 Task: Select 2023 as the end month.
Action: Mouse moved to (863, 130)
Screenshot: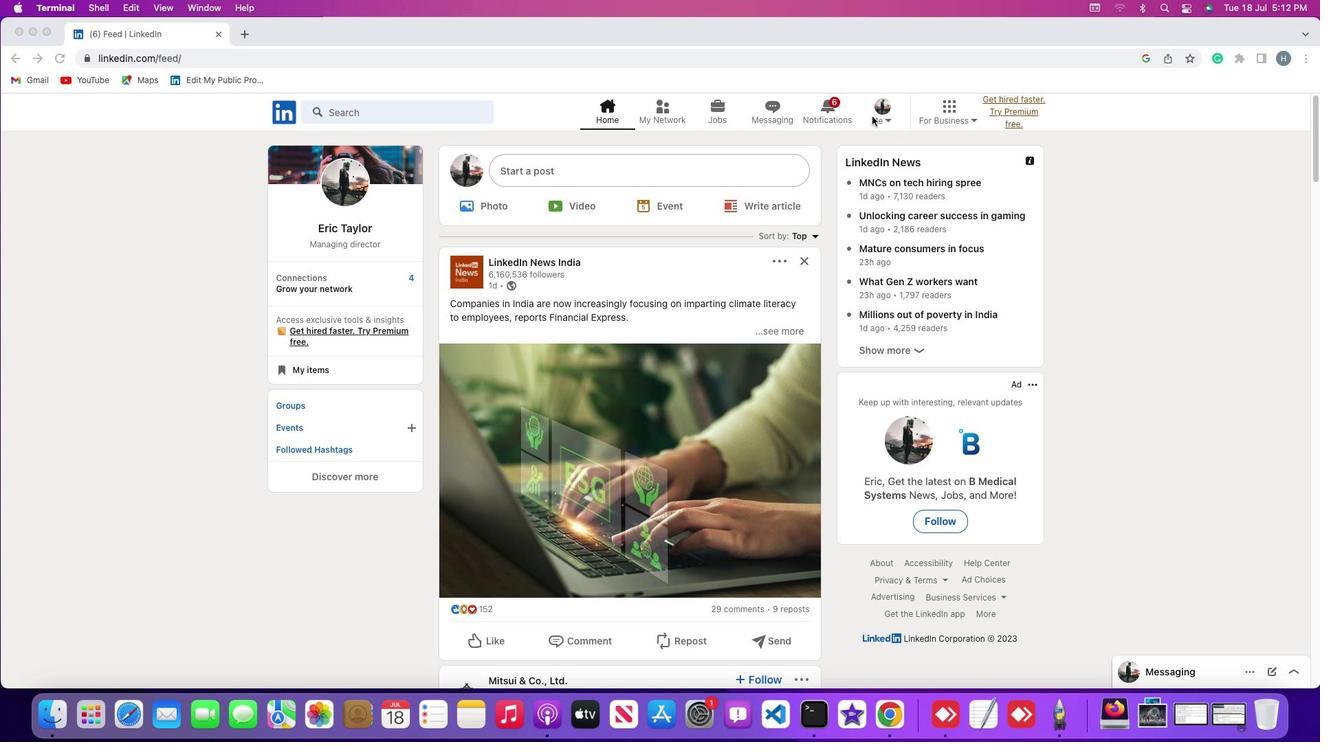
Action: Mouse pressed left at (863, 130)
Screenshot: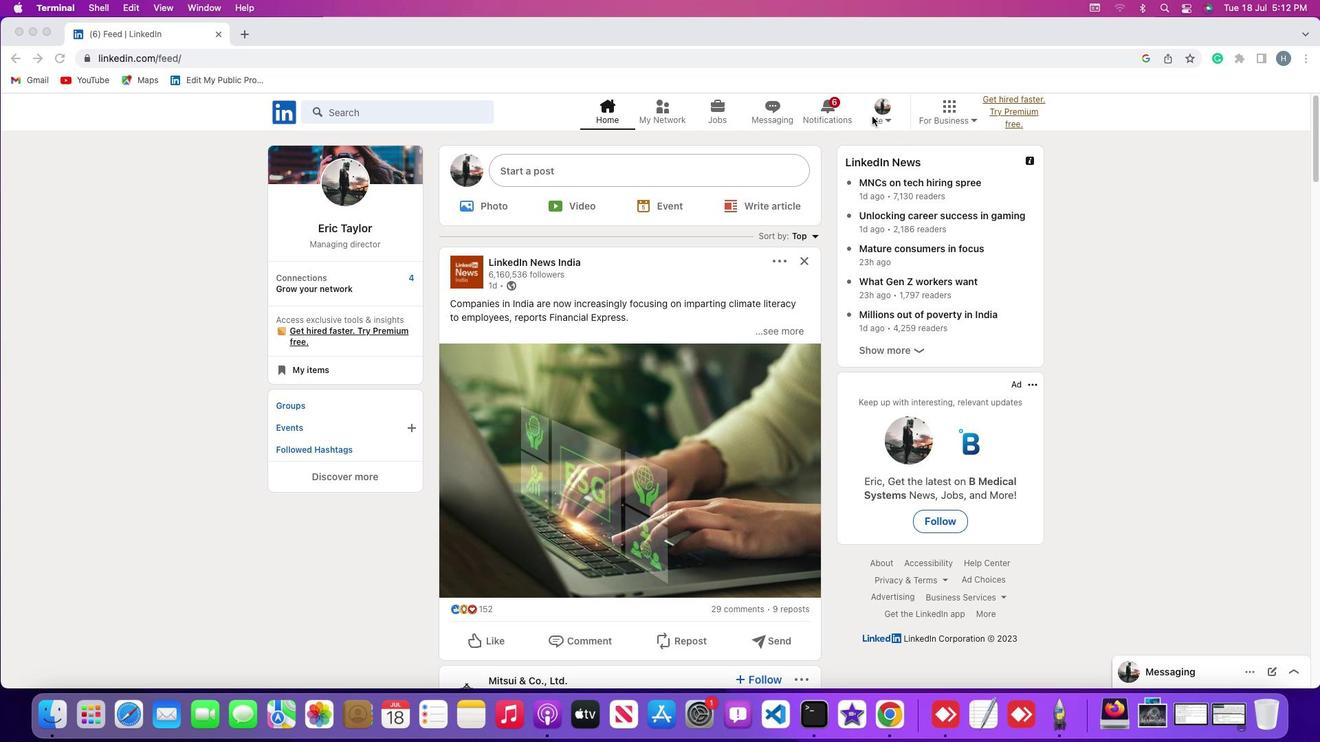 
Action: Mouse moved to (876, 132)
Screenshot: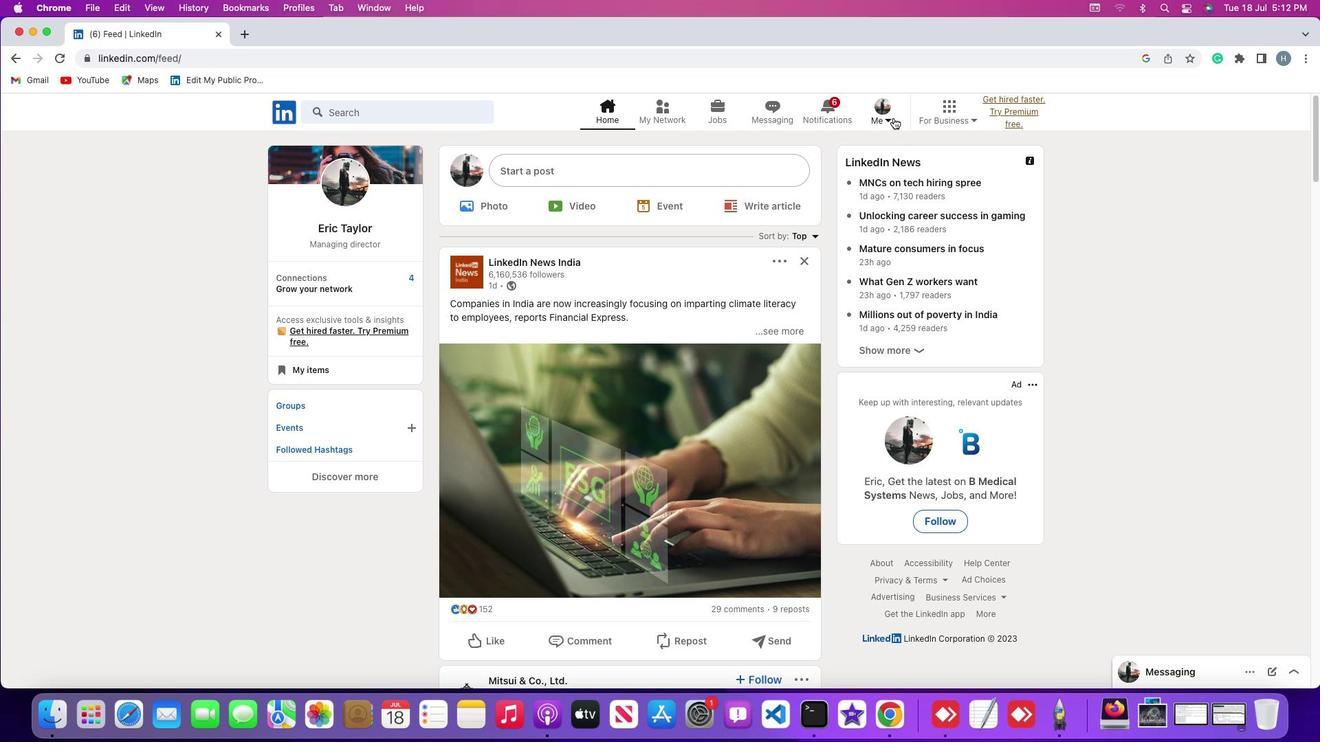 
Action: Mouse pressed left at (876, 132)
Screenshot: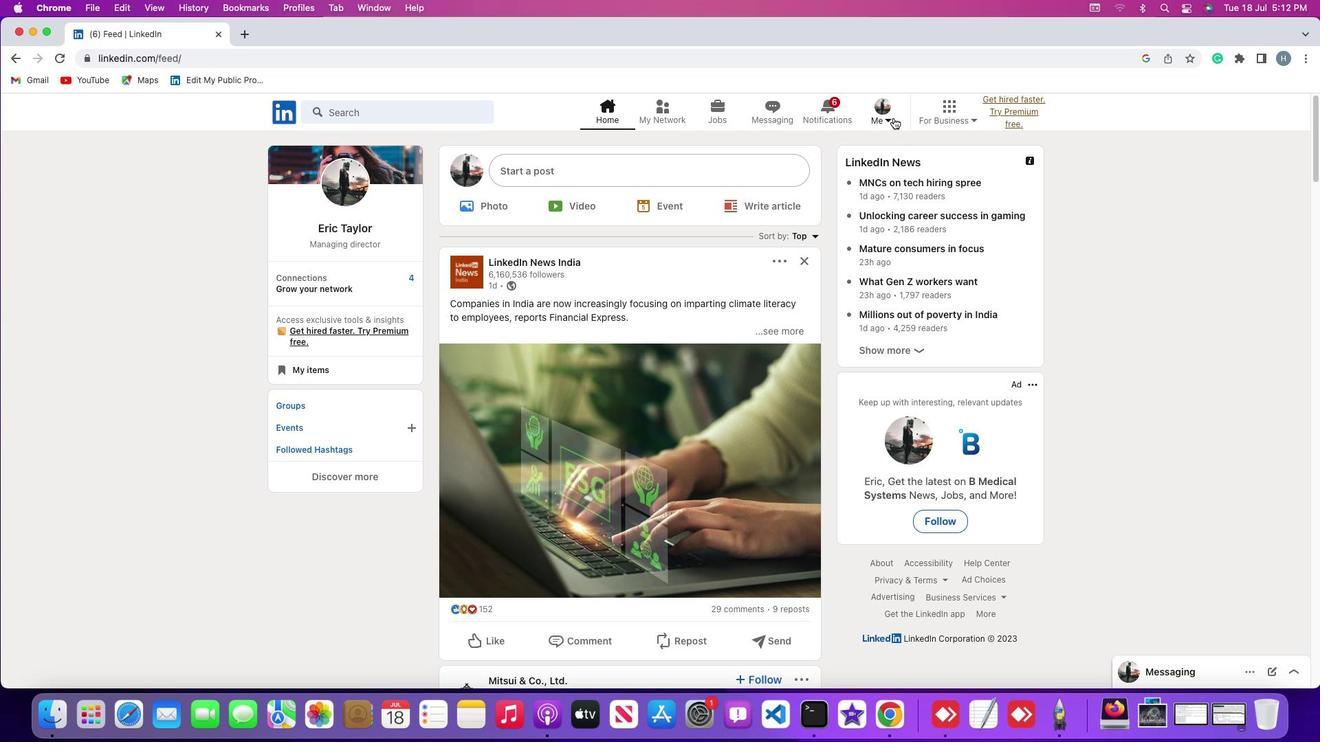 
Action: Mouse moved to (859, 200)
Screenshot: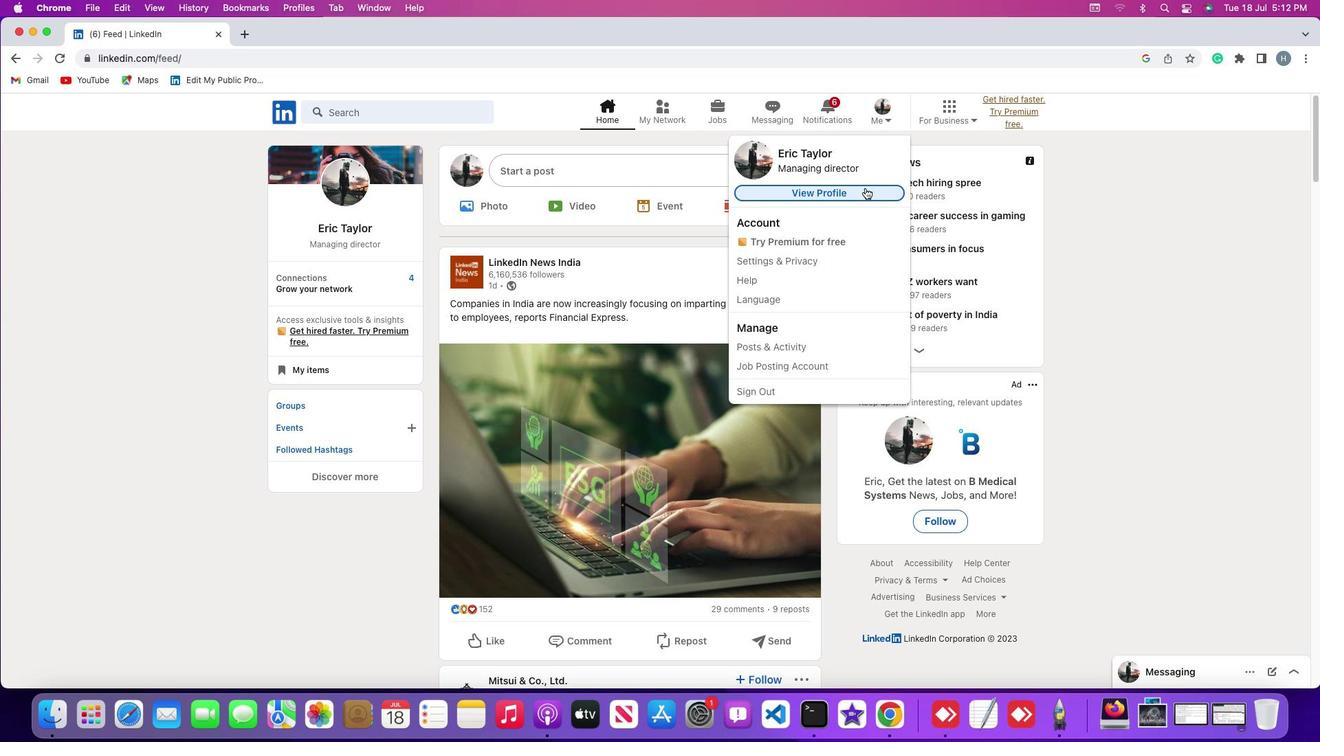 
Action: Mouse pressed left at (859, 200)
Screenshot: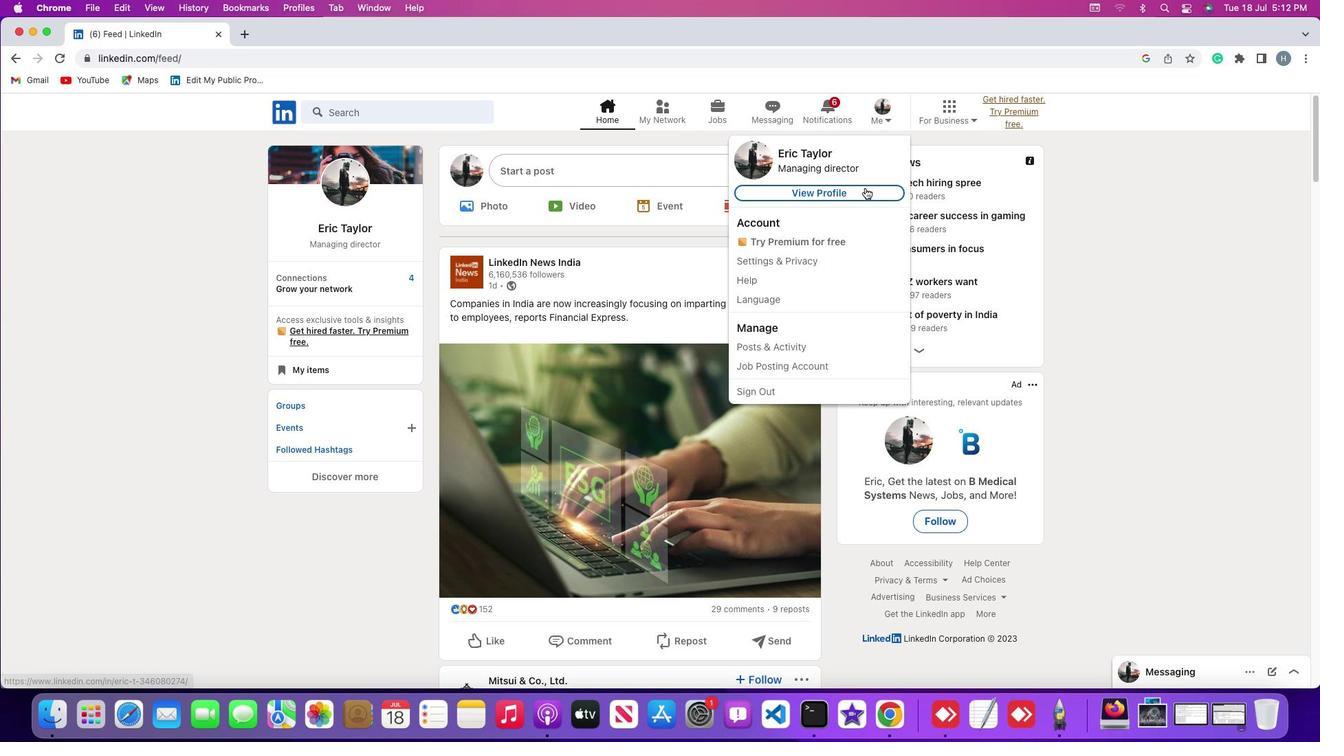
Action: Mouse moved to (816, 310)
Screenshot: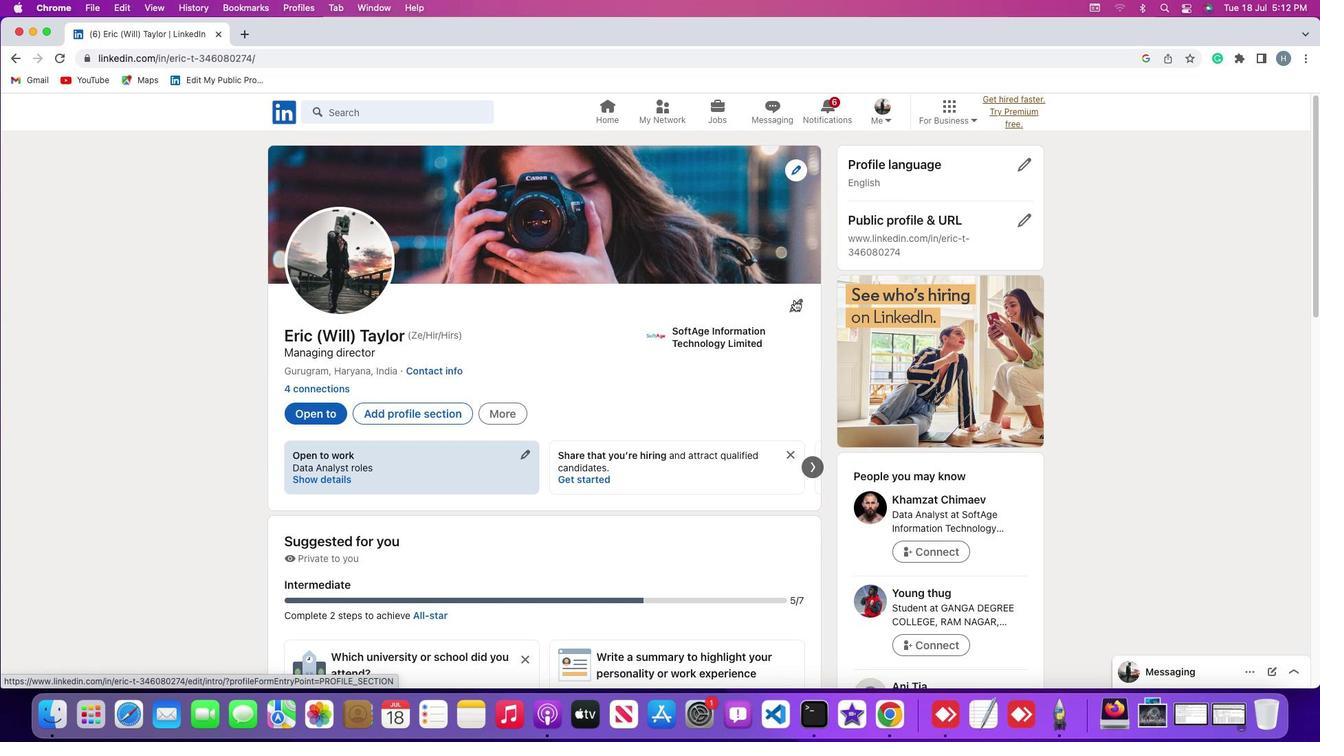 
Action: Mouse pressed left at (816, 310)
Screenshot: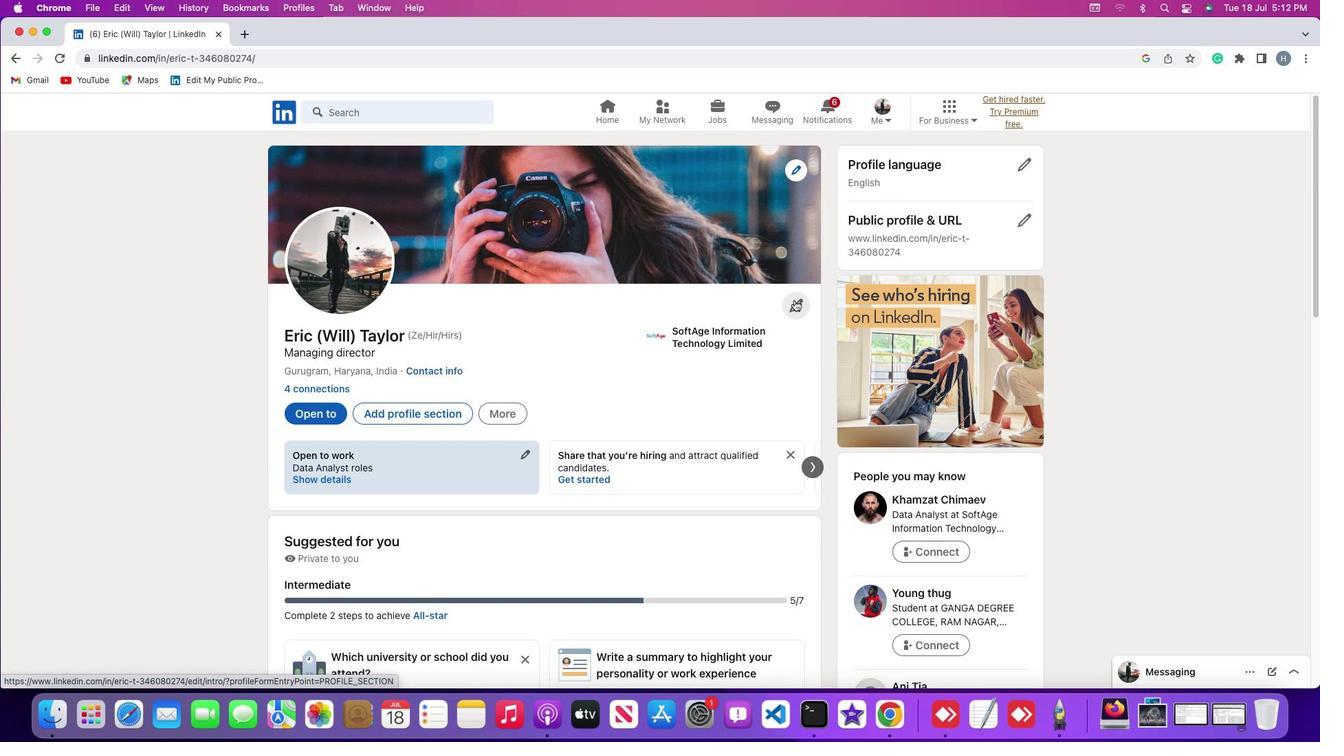 
Action: Mouse moved to (786, 346)
Screenshot: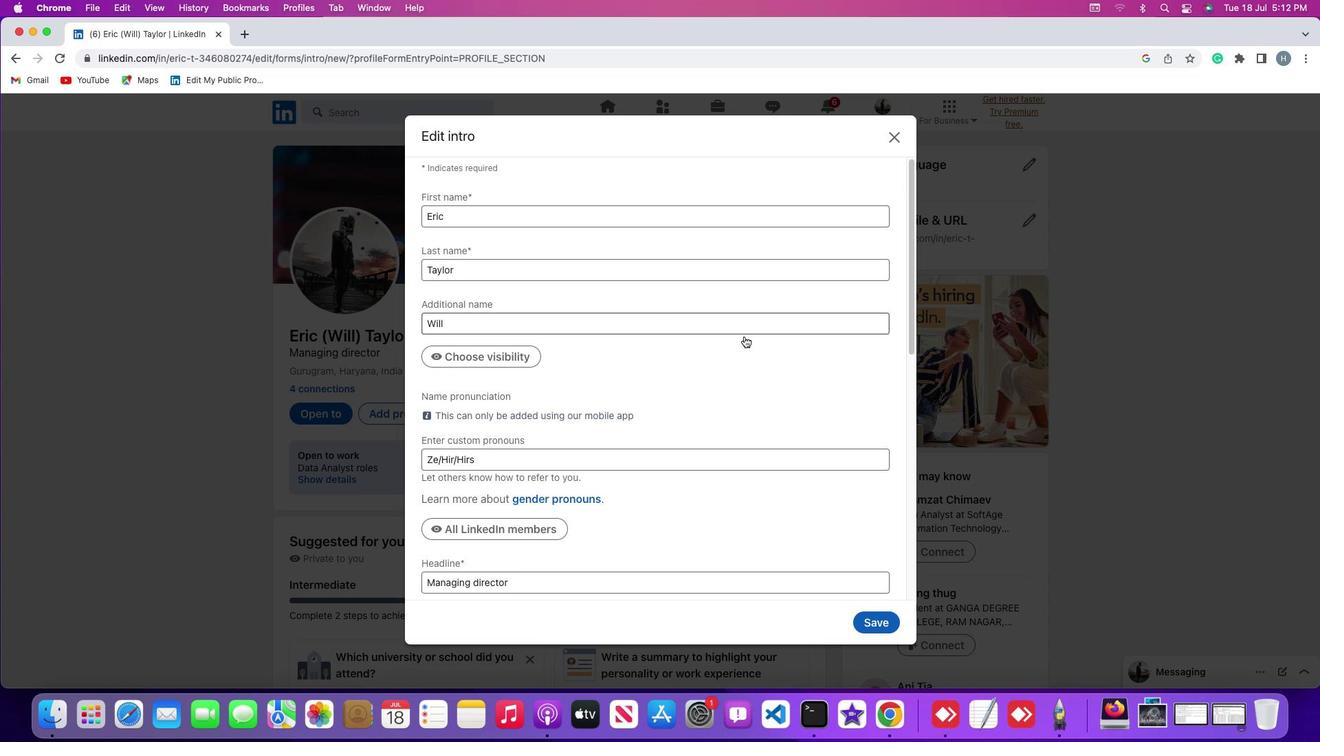 
Action: Mouse scrolled (786, 346) with delta (338, 15)
Screenshot: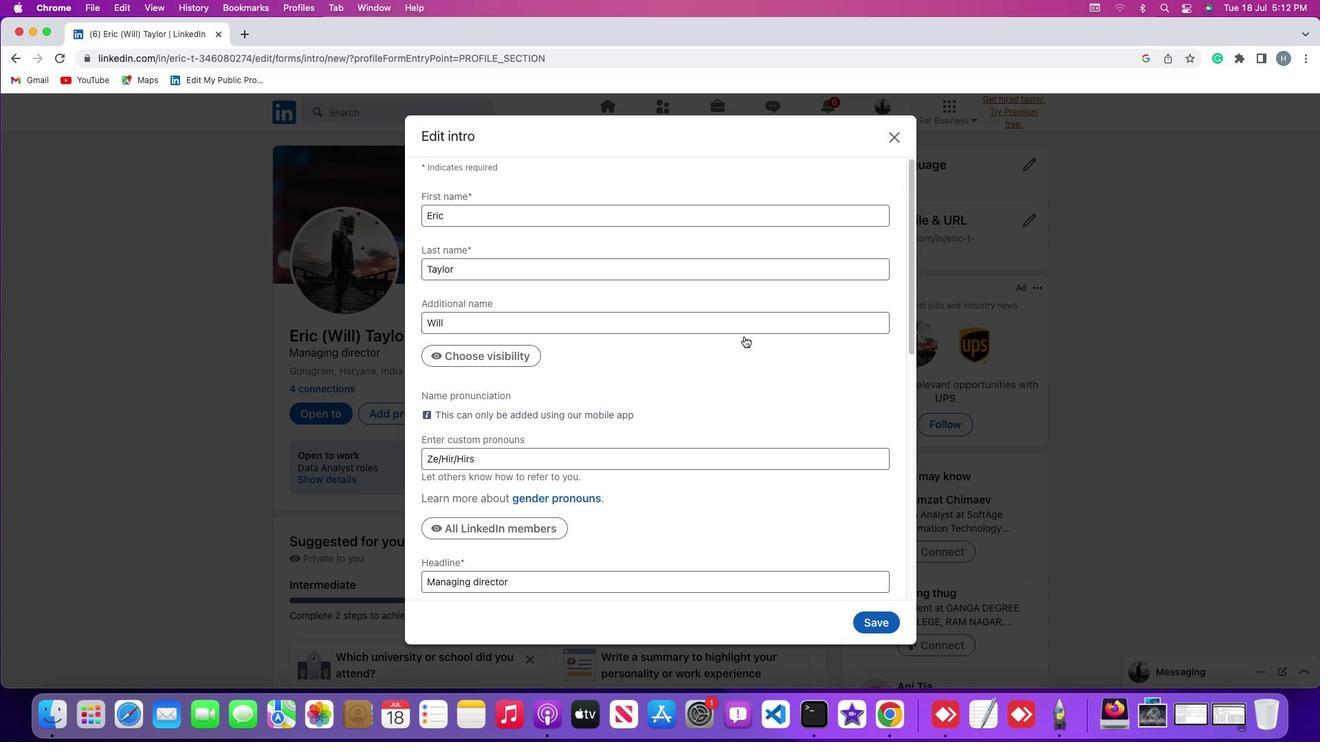 
Action: Mouse scrolled (786, 346) with delta (338, 15)
Screenshot: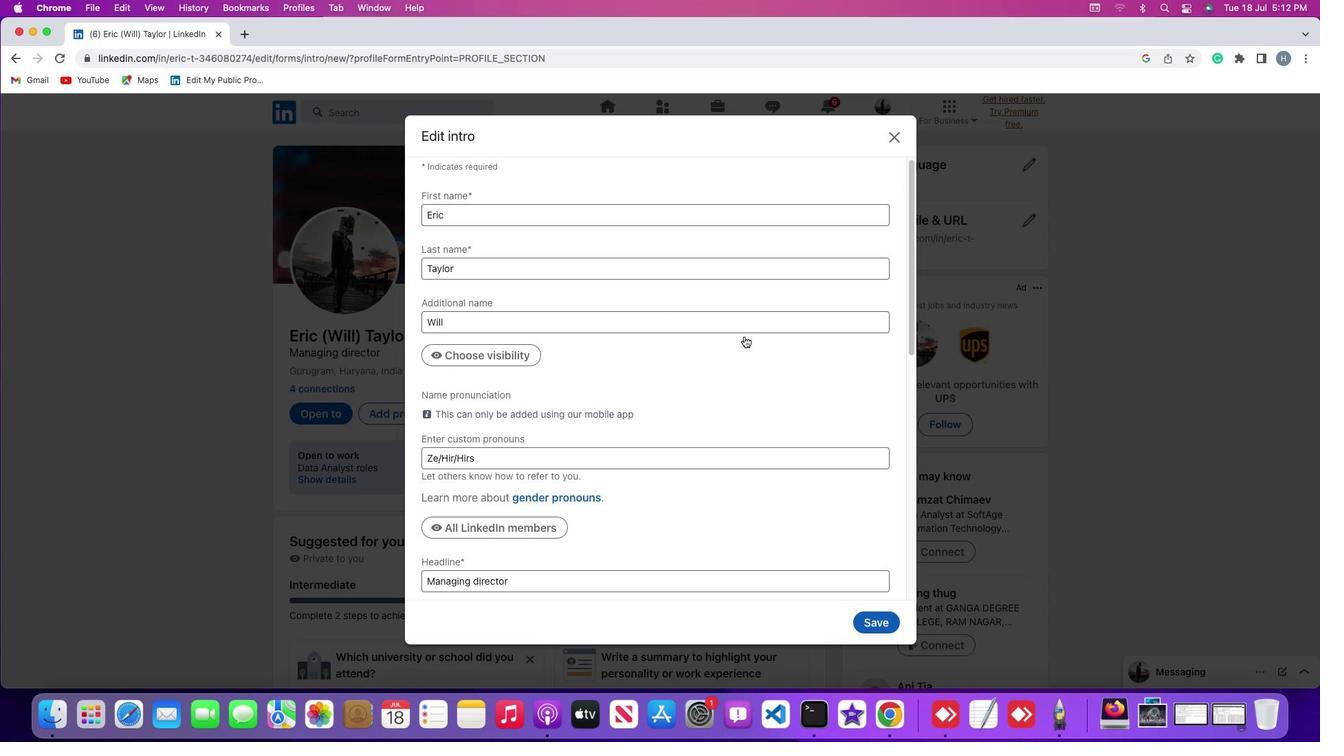 
Action: Mouse scrolled (786, 346) with delta (338, 15)
Screenshot: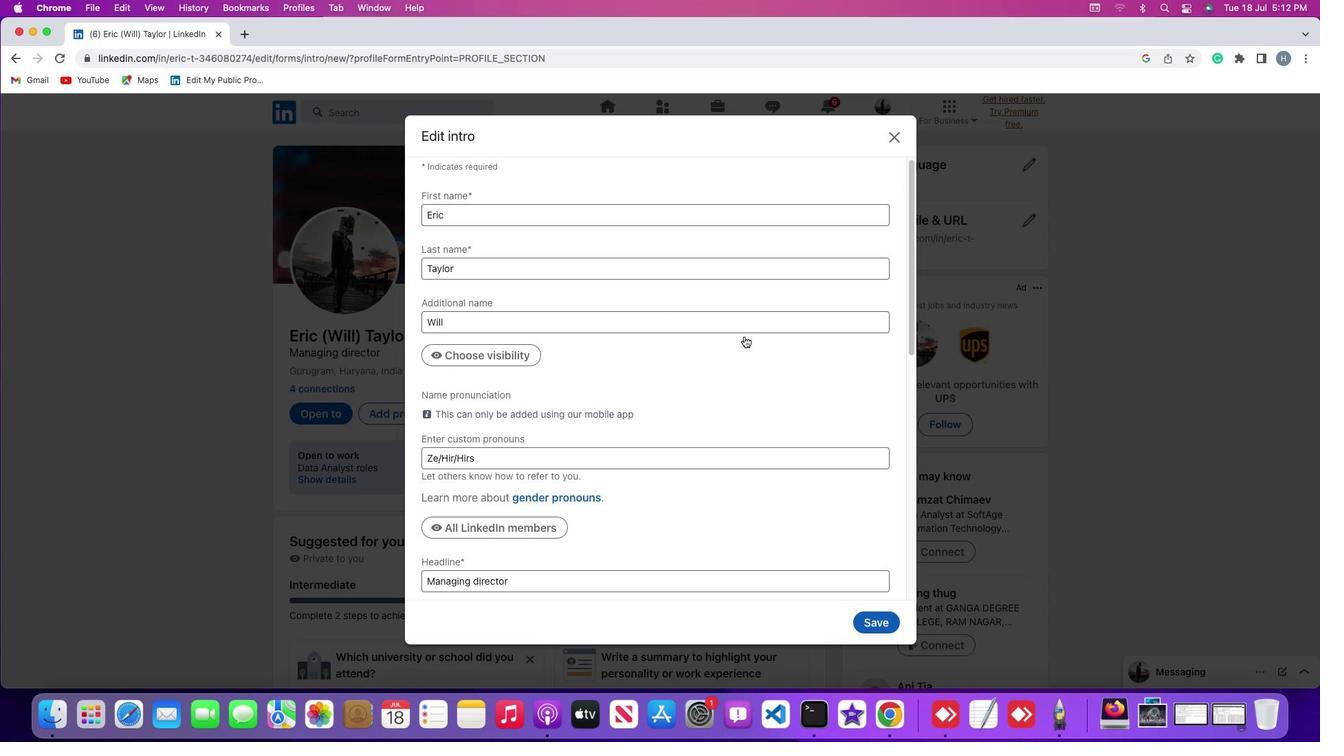 
Action: Mouse scrolled (786, 346) with delta (338, 15)
Screenshot: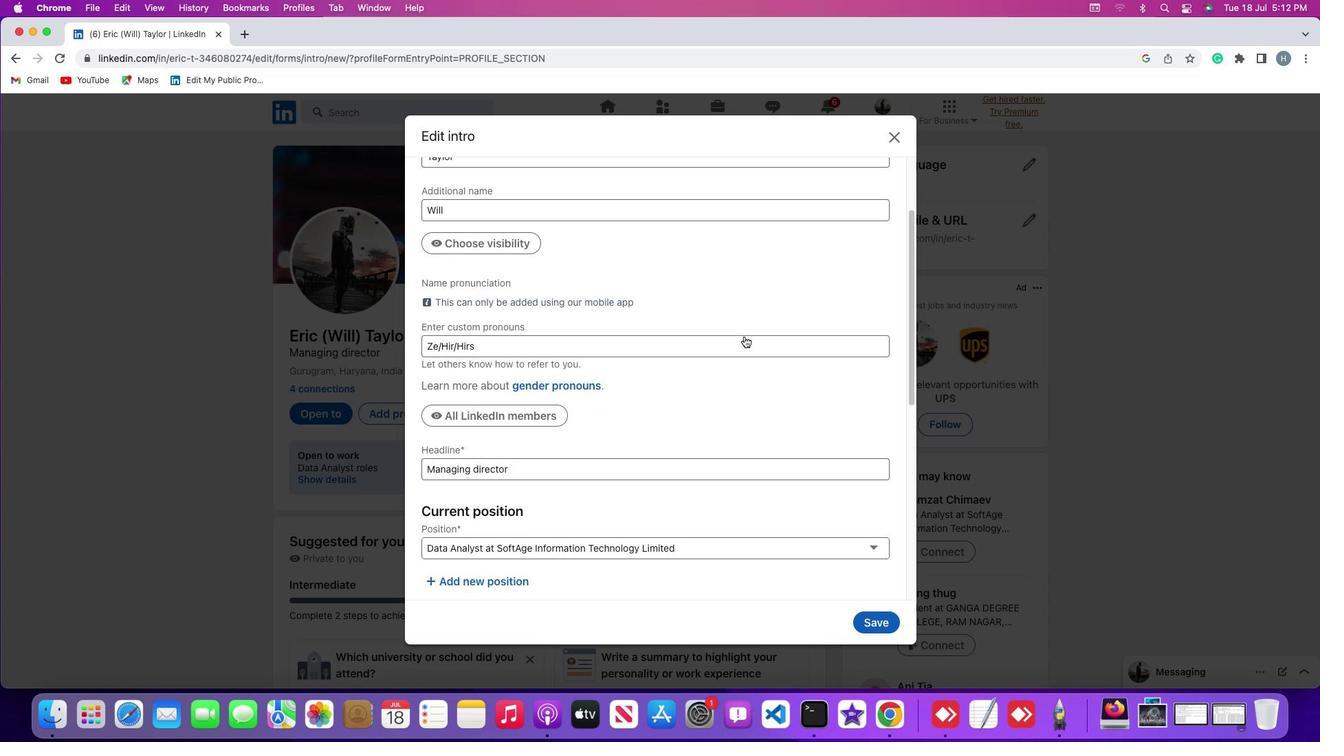 
Action: Mouse scrolled (786, 346) with delta (338, 15)
Screenshot: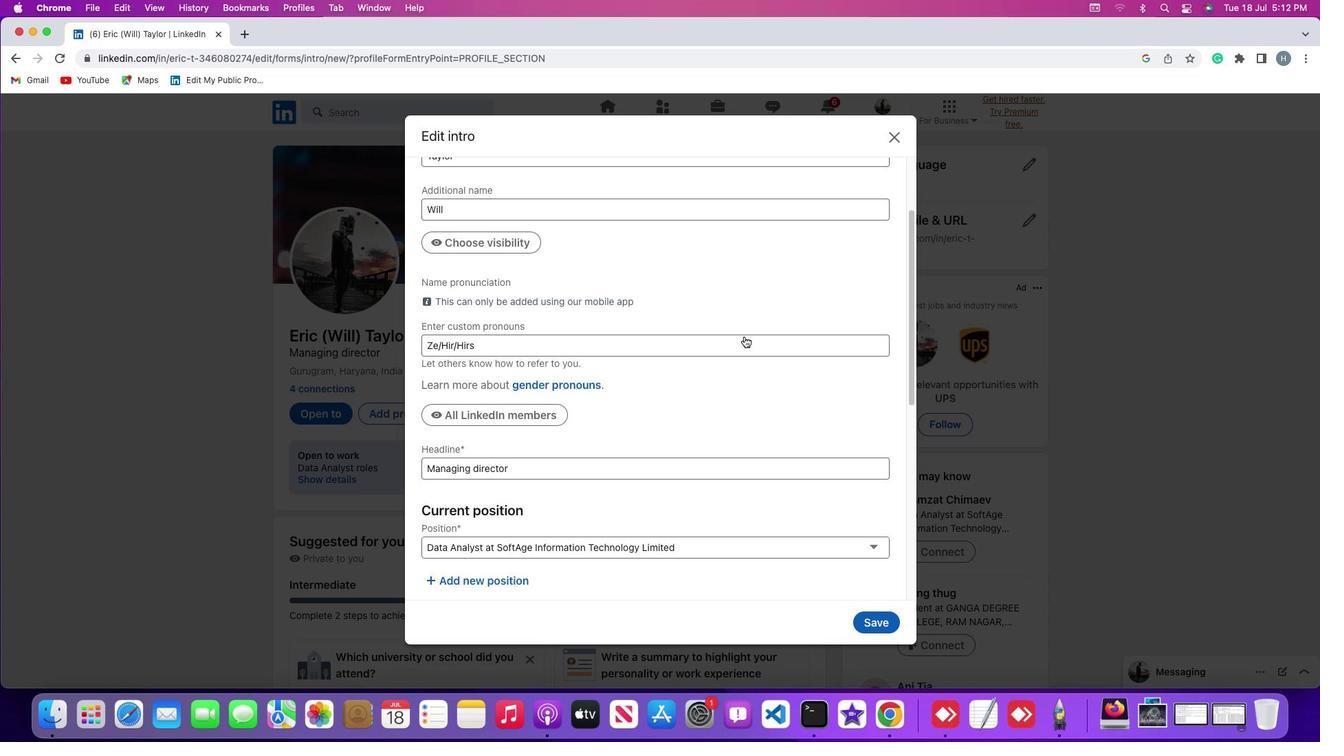 
Action: Mouse scrolled (786, 346) with delta (338, 15)
Screenshot: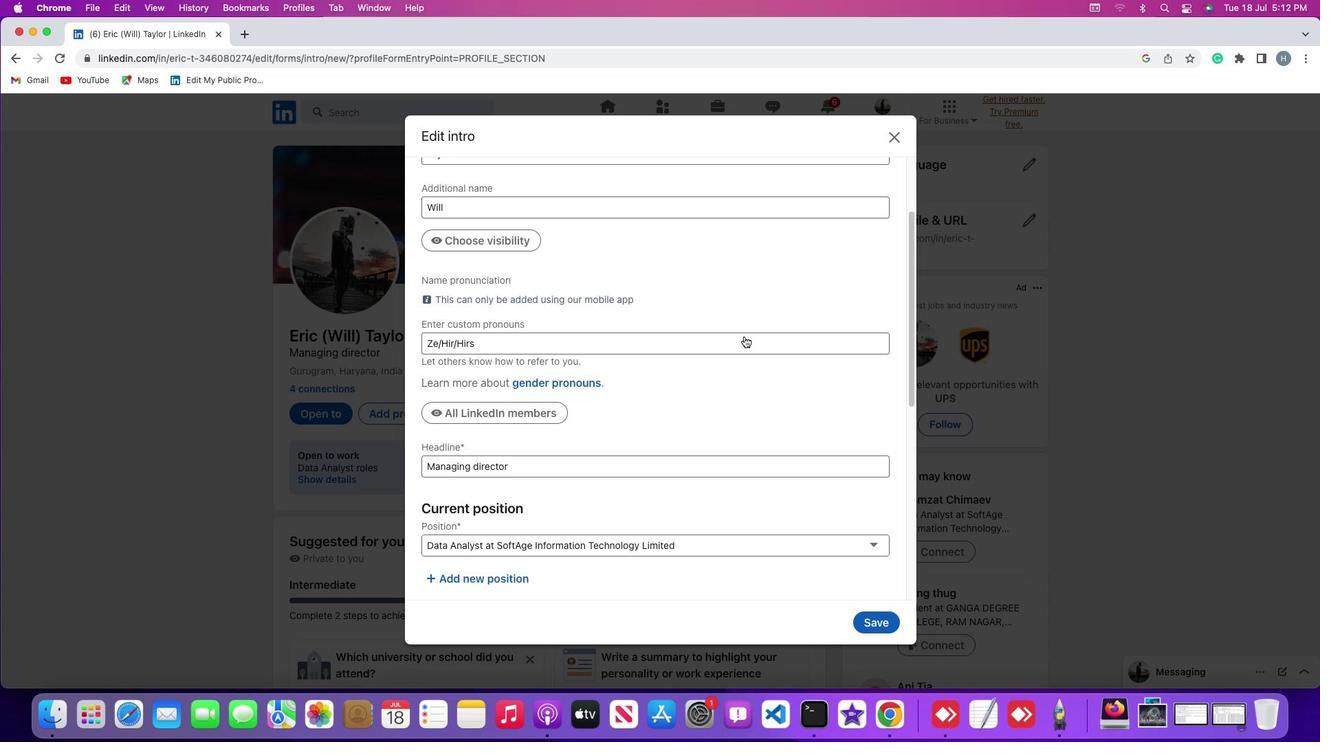 
Action: Mouse moved to (648, 485)
Screenshot: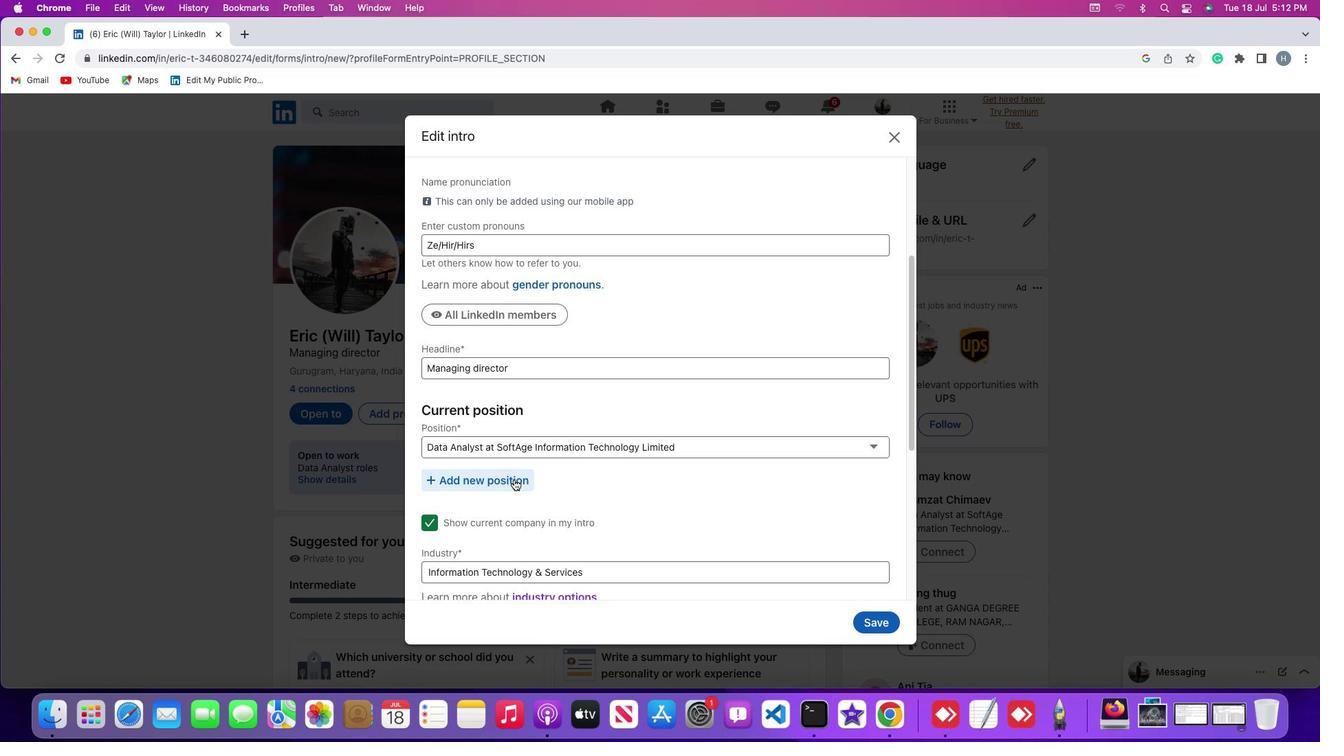 
Action: Mouse pressed left at (648, 485)
Screenshot: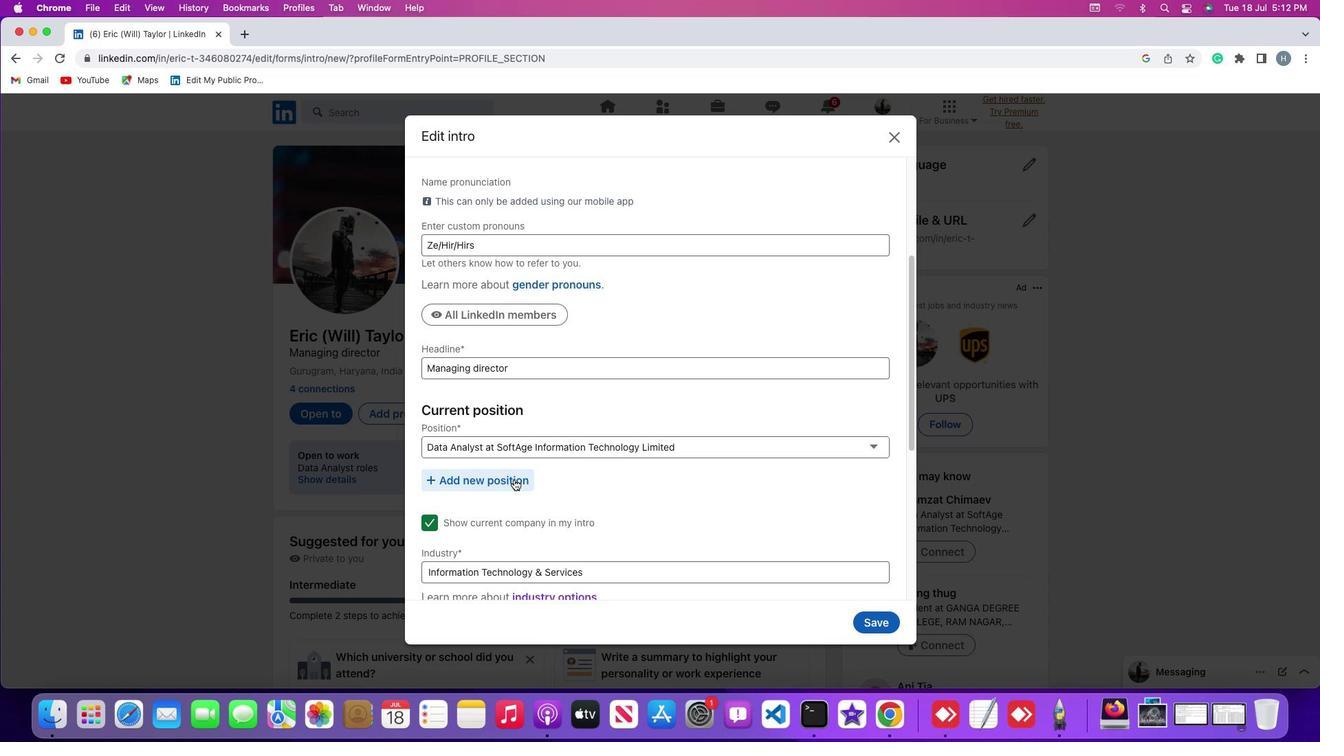
Action: Mouse moved to (783, 278)
Screenshot: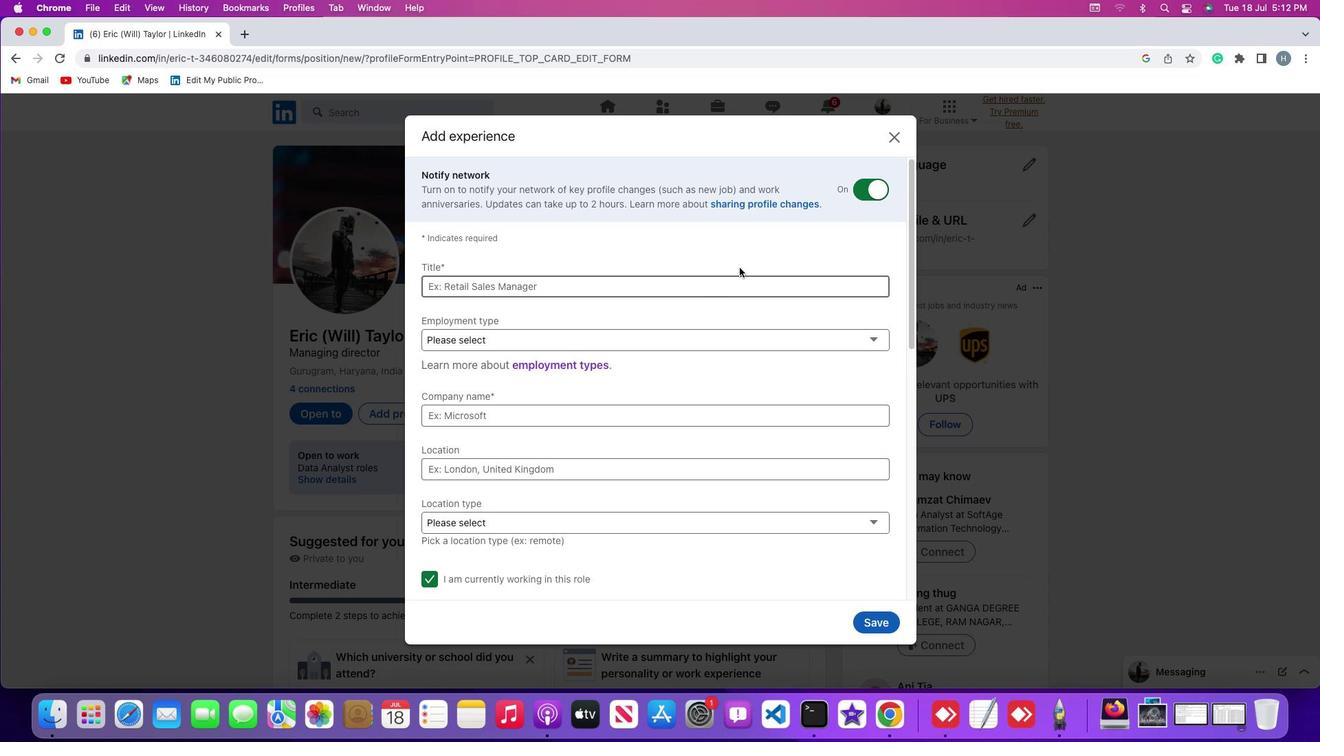 
Action: Mouse scrolled (783, 278) with delta (338, 15)
Screenshot: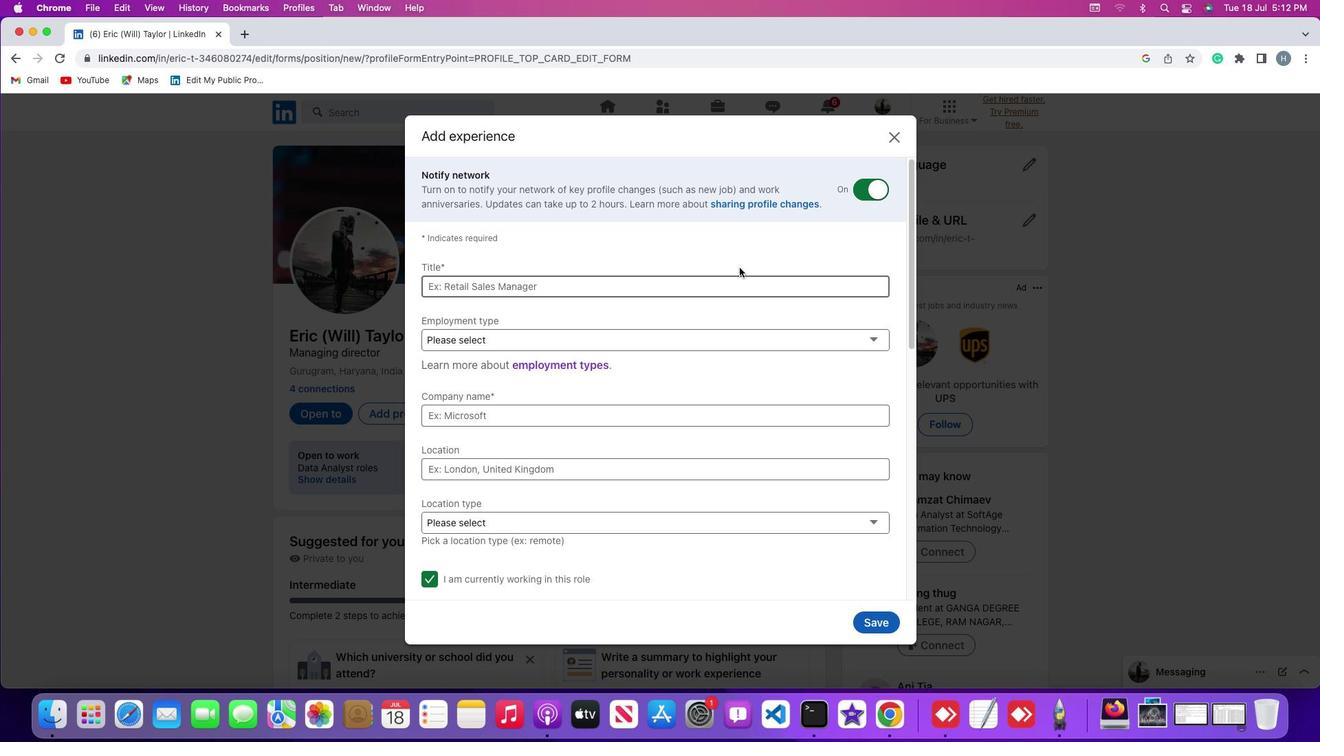 
Action: Mouse scrolled (783, 278) with delta (338, 15)
Screenshot: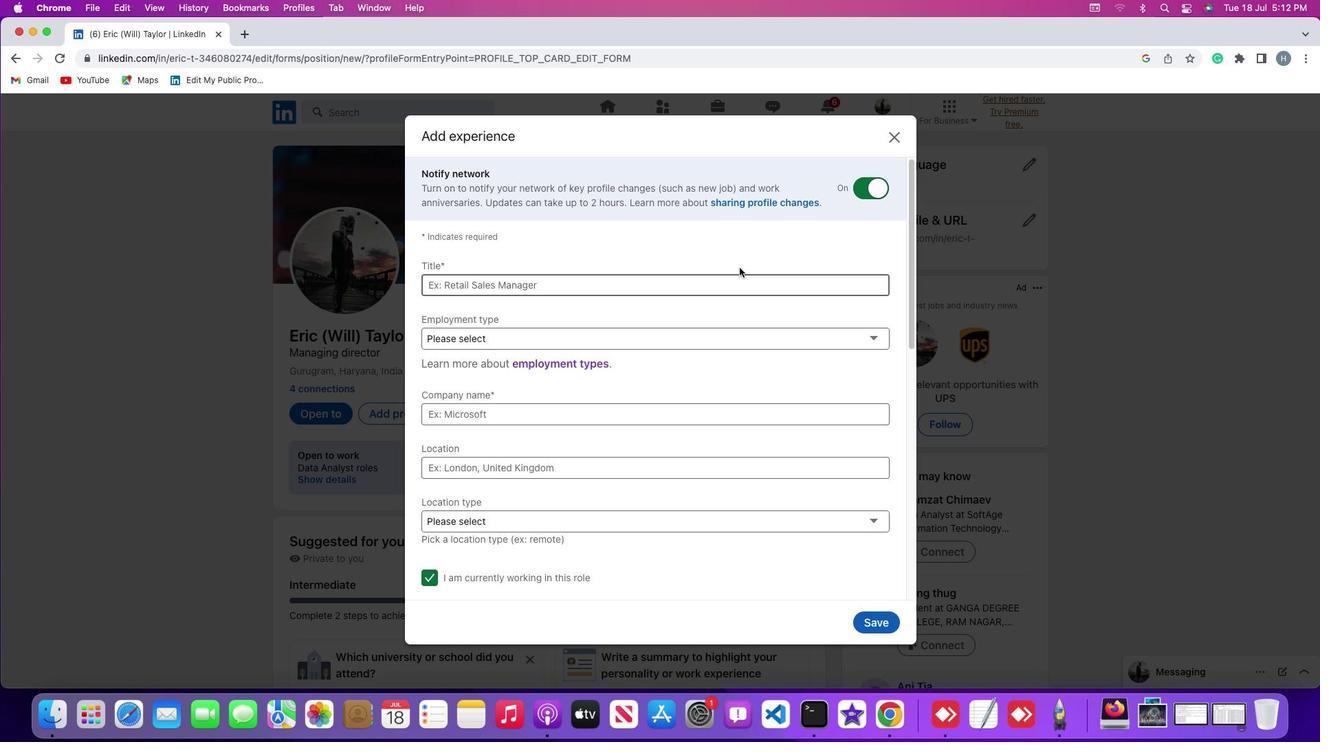
Action: Mouse scrolled (783, 278) with delta (338, 15)
Screenshot: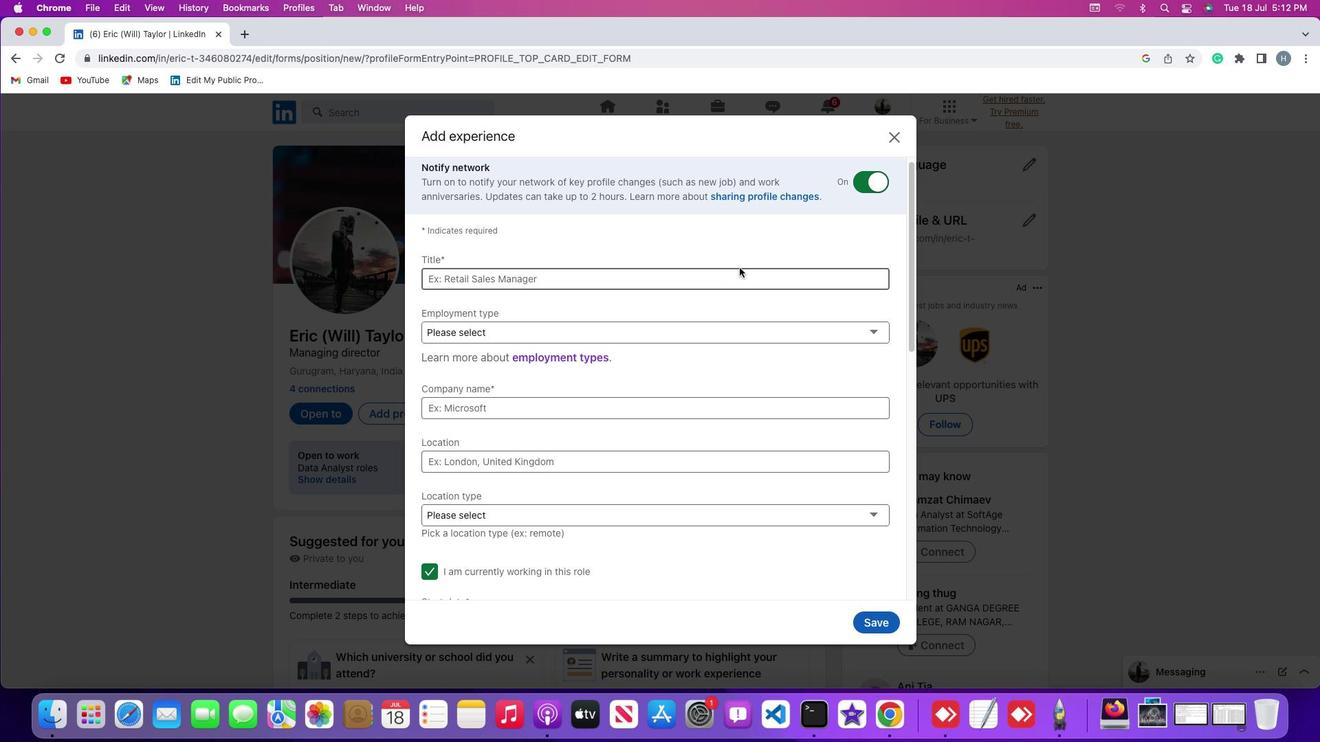 
Action: Mouse scrolled (783, 278) with delta (338, 15)
Screenshot: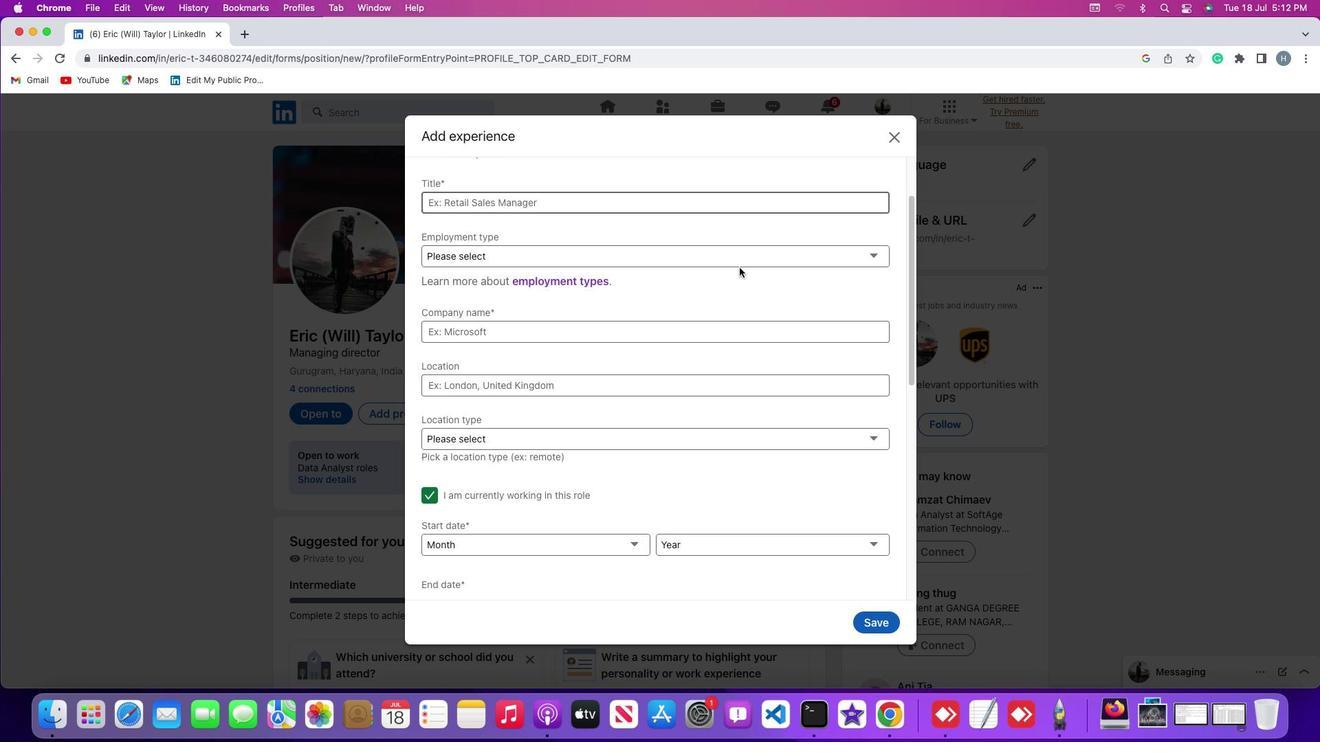 
Action: Mouse scrolled (783, 278) with delta (338, 15)
Screenshot: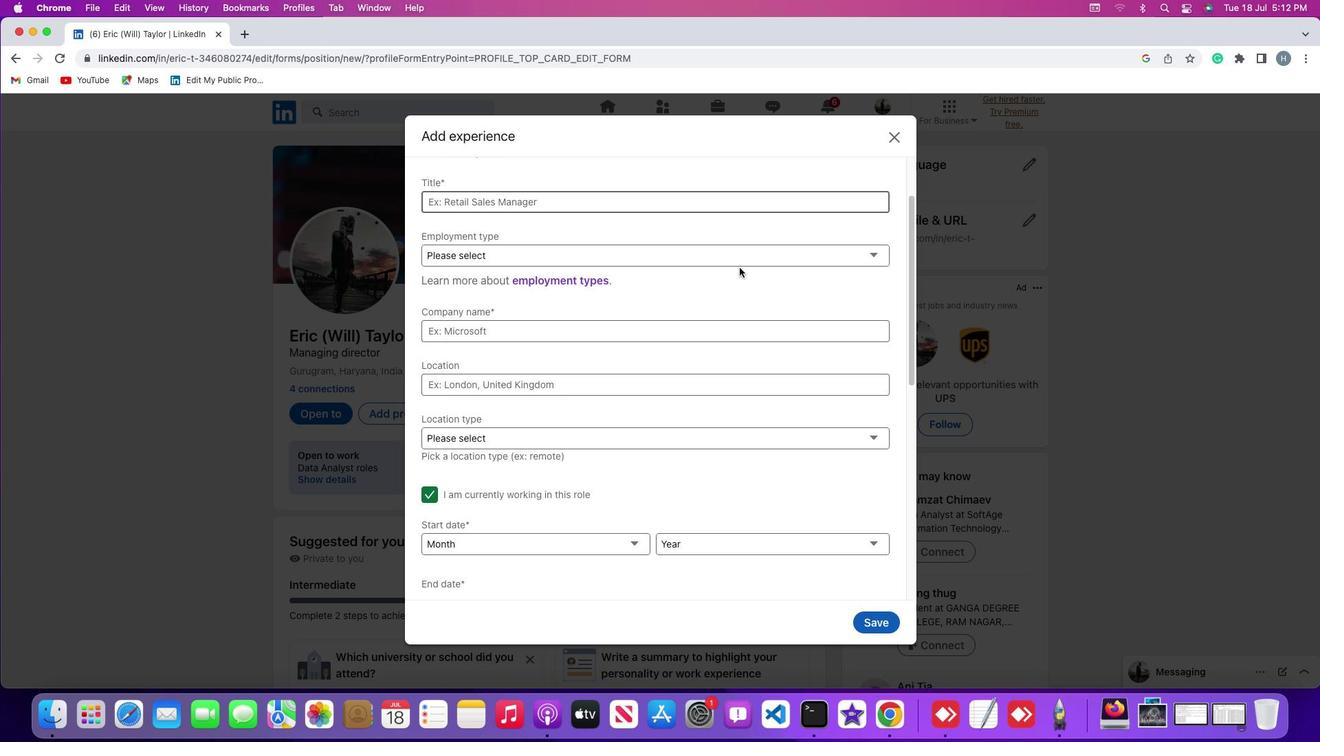 
Action: Mouse scrolled (783, 278) with delta (338, 15)
Screenshot: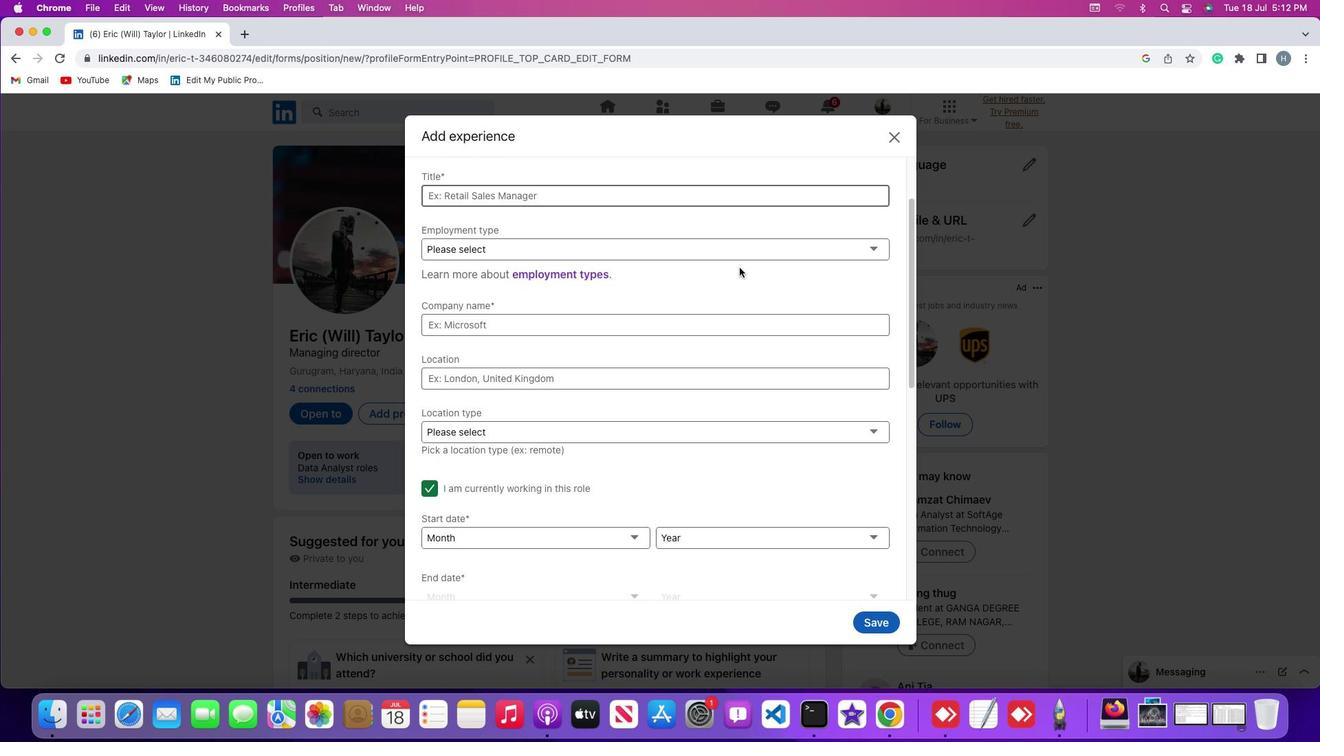 
Action: Mouse scrolled (783, 278) with delta (338, 15)
Screenshot: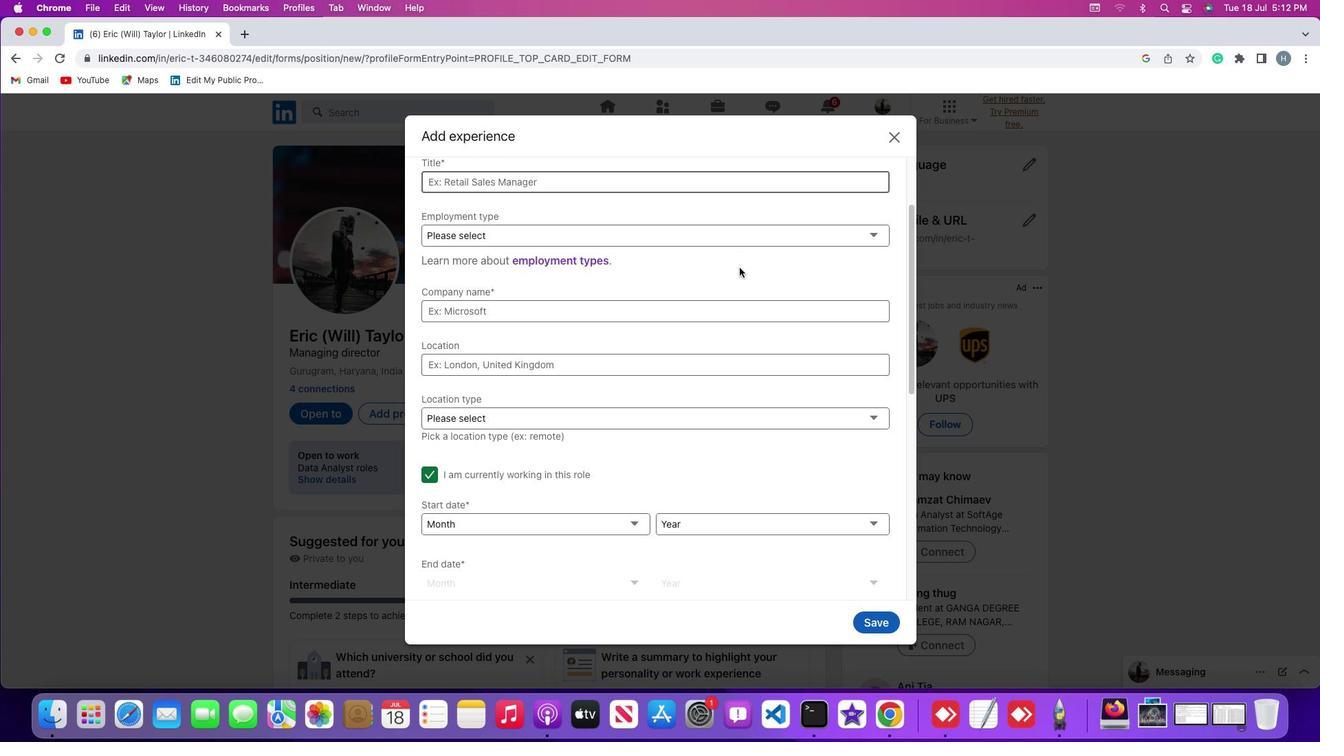 
Action: Mouse scrolled (783, 278) with delta (338, 15)
Screenshot: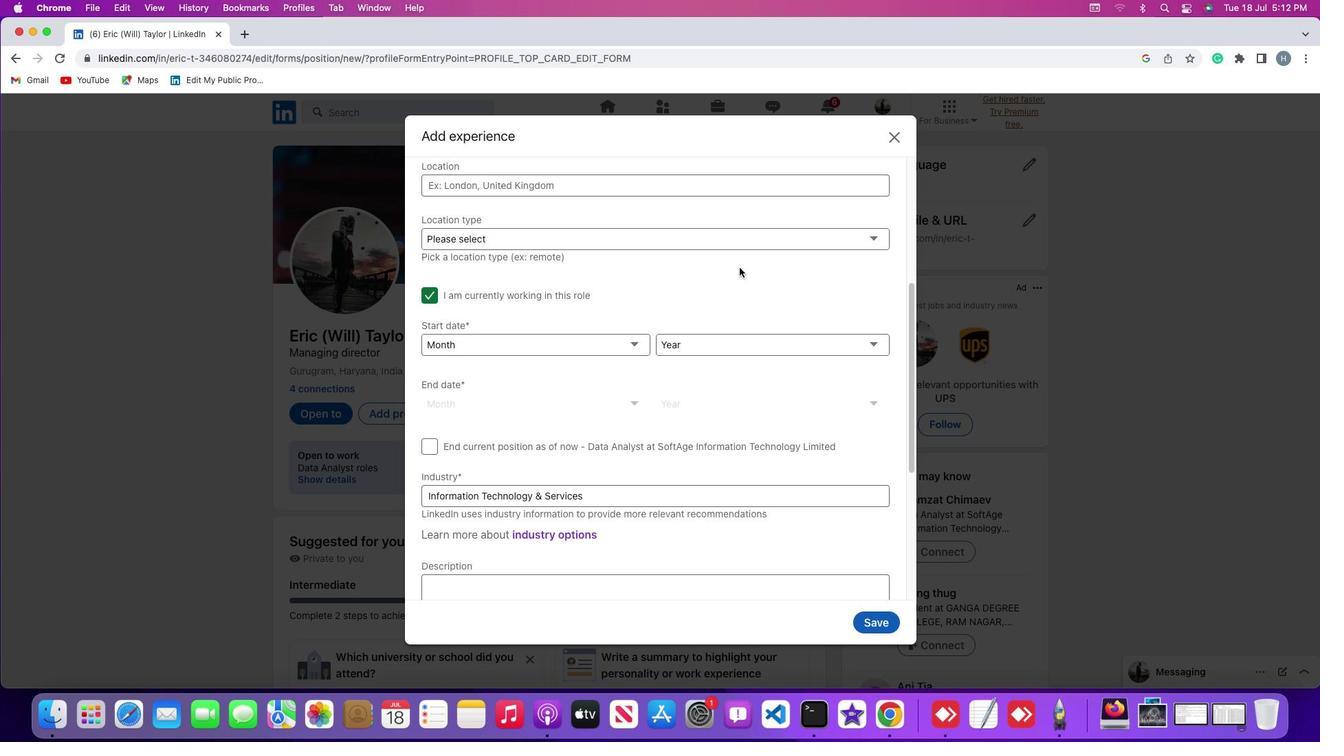 
Action: Mouse scrolled (783, 278) with delta (338, 15)
Screenshot: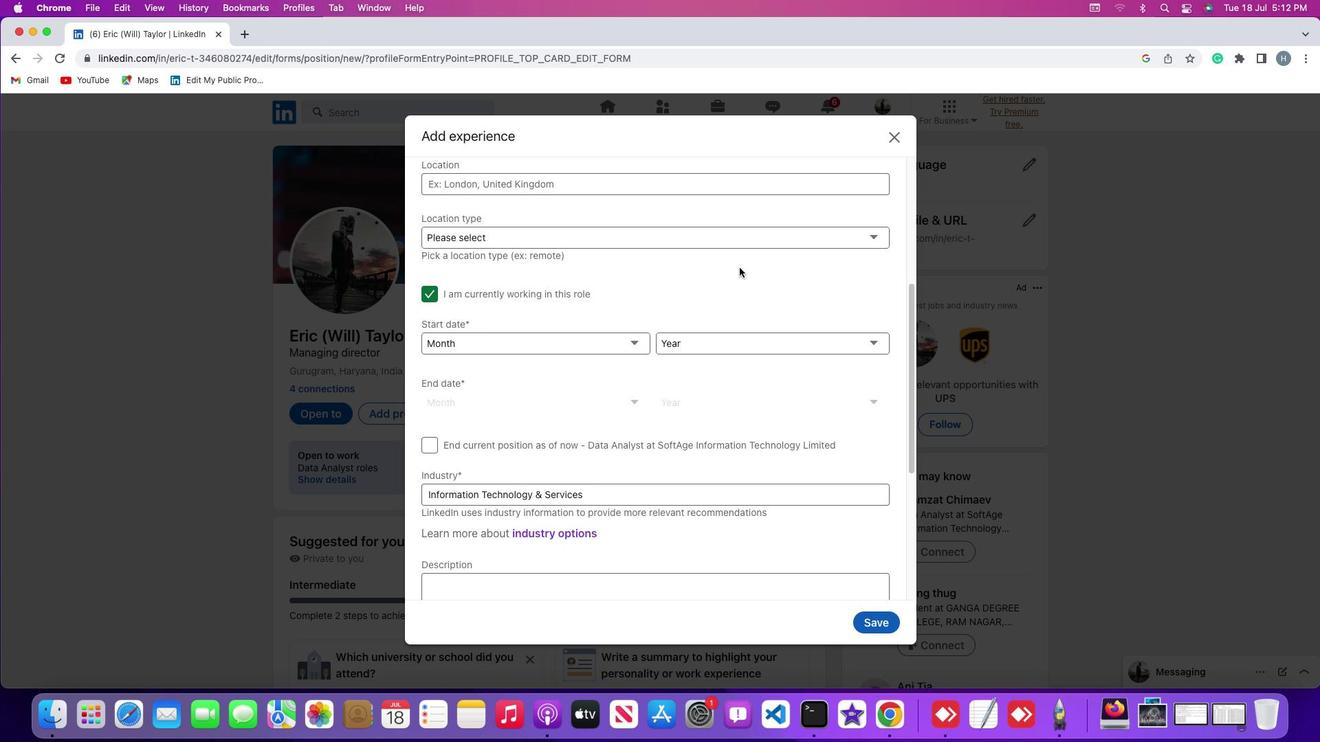 
Action: Mouse moved to (596, 291)
Screenshot: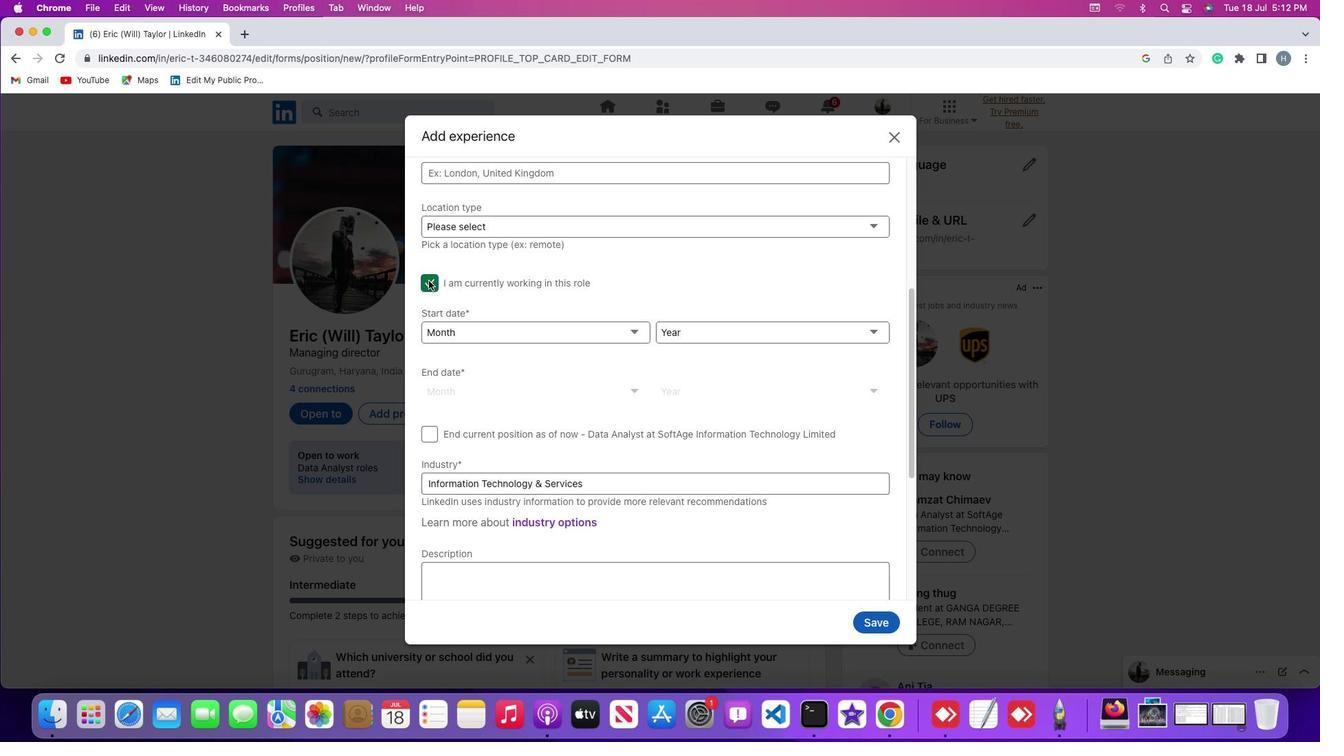 
Action: Mouse pressed left at (596, 291)
Screenshot: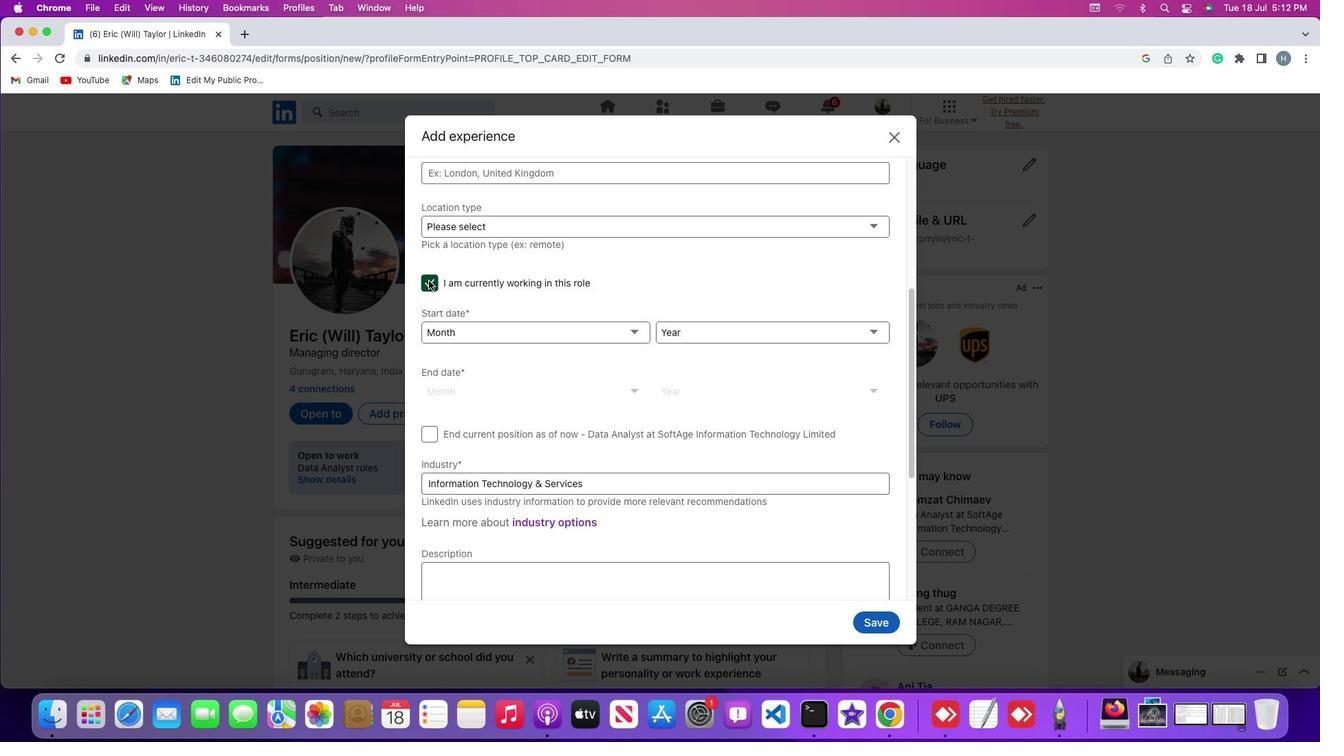 
Action: Mouse moved to (866, 398)
Screenshot: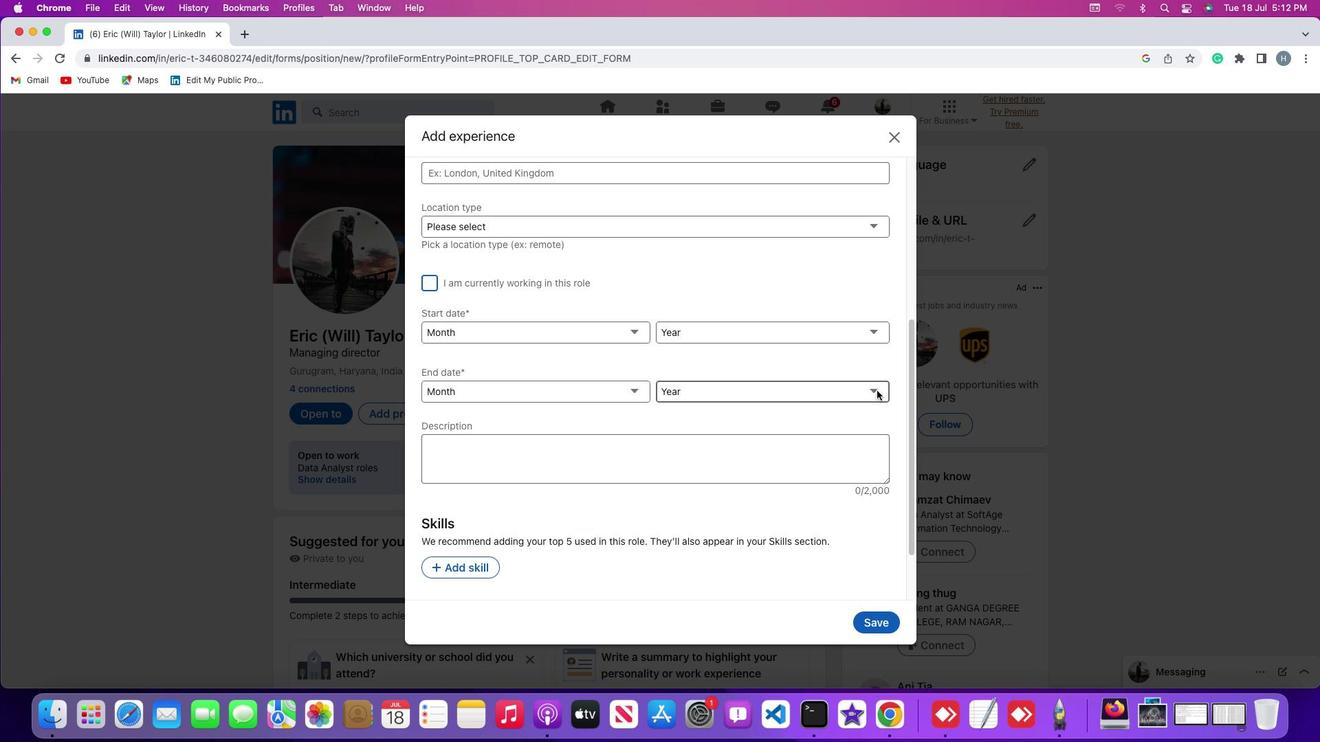 
Action: Mouse pressed left at (866, 398)
Screenshot: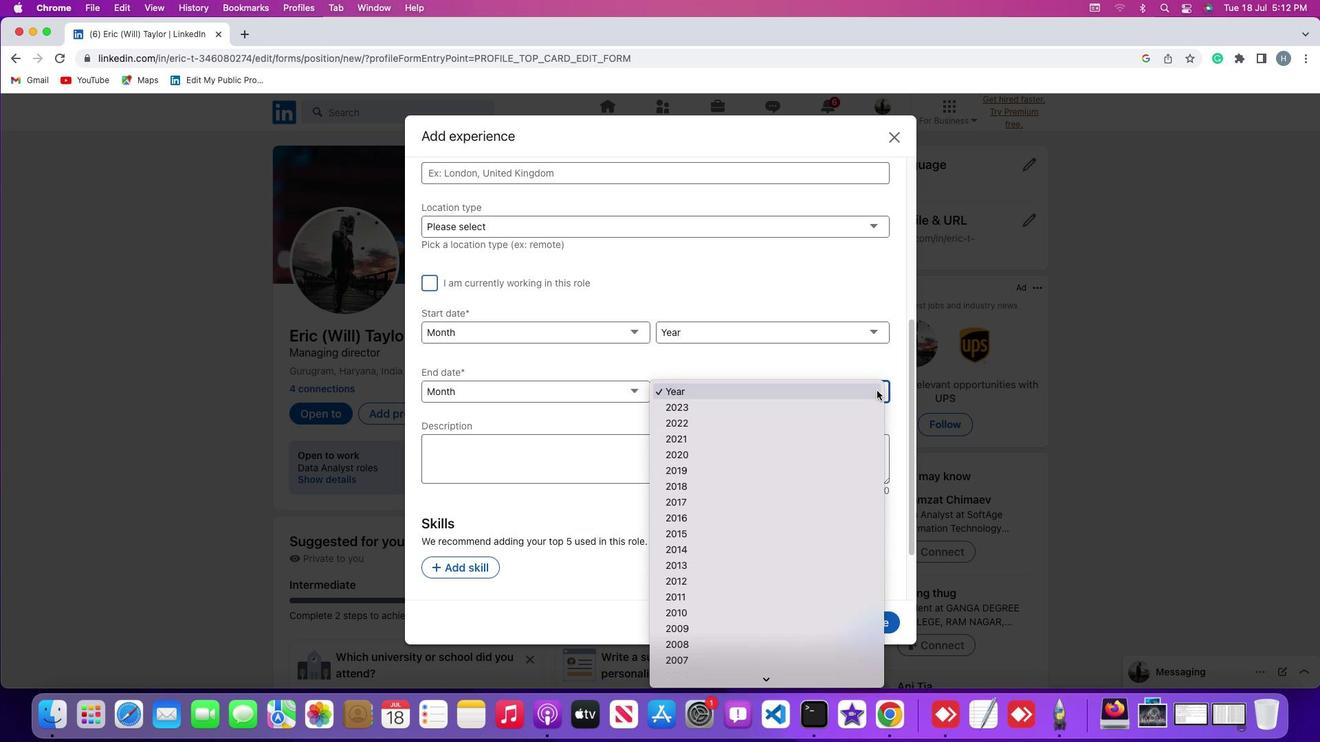 
Action: Mouse moved to (861, 409)
Screenshot: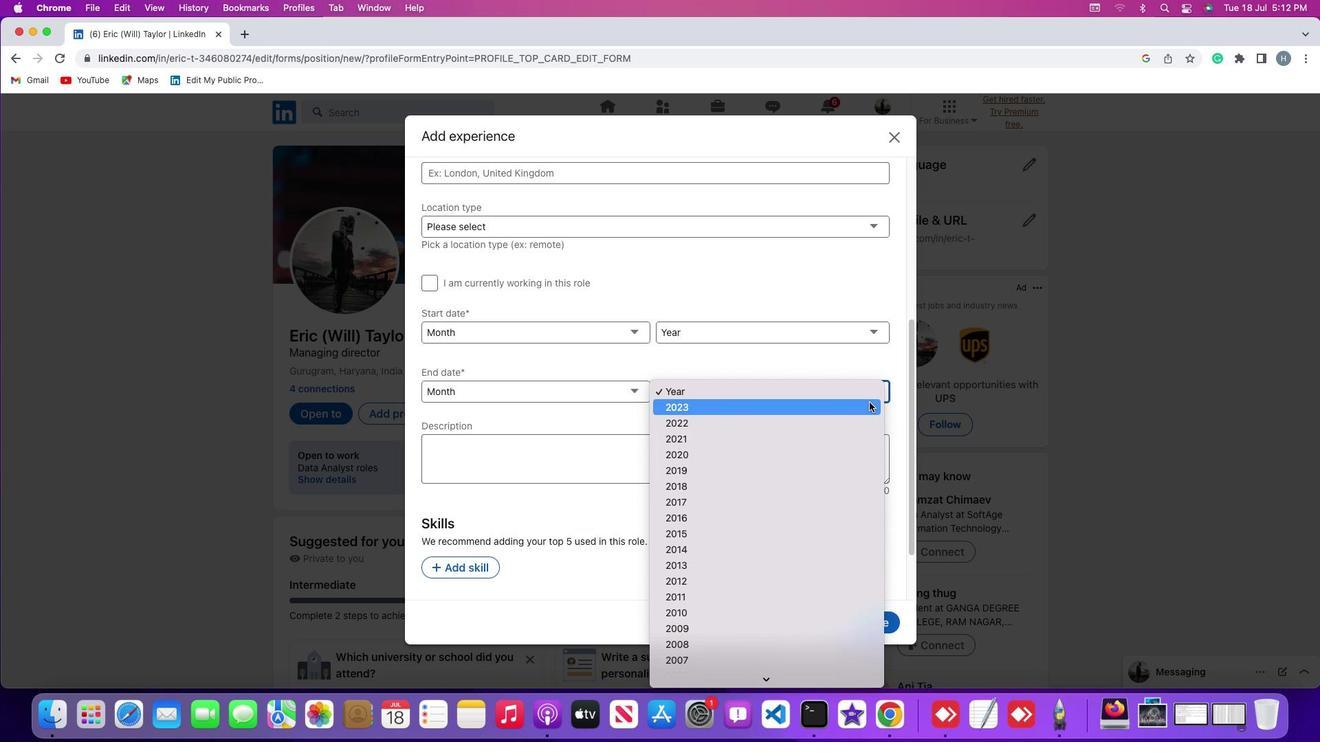 
Action: Mouse pressed left at (861, 409)
Screenshot: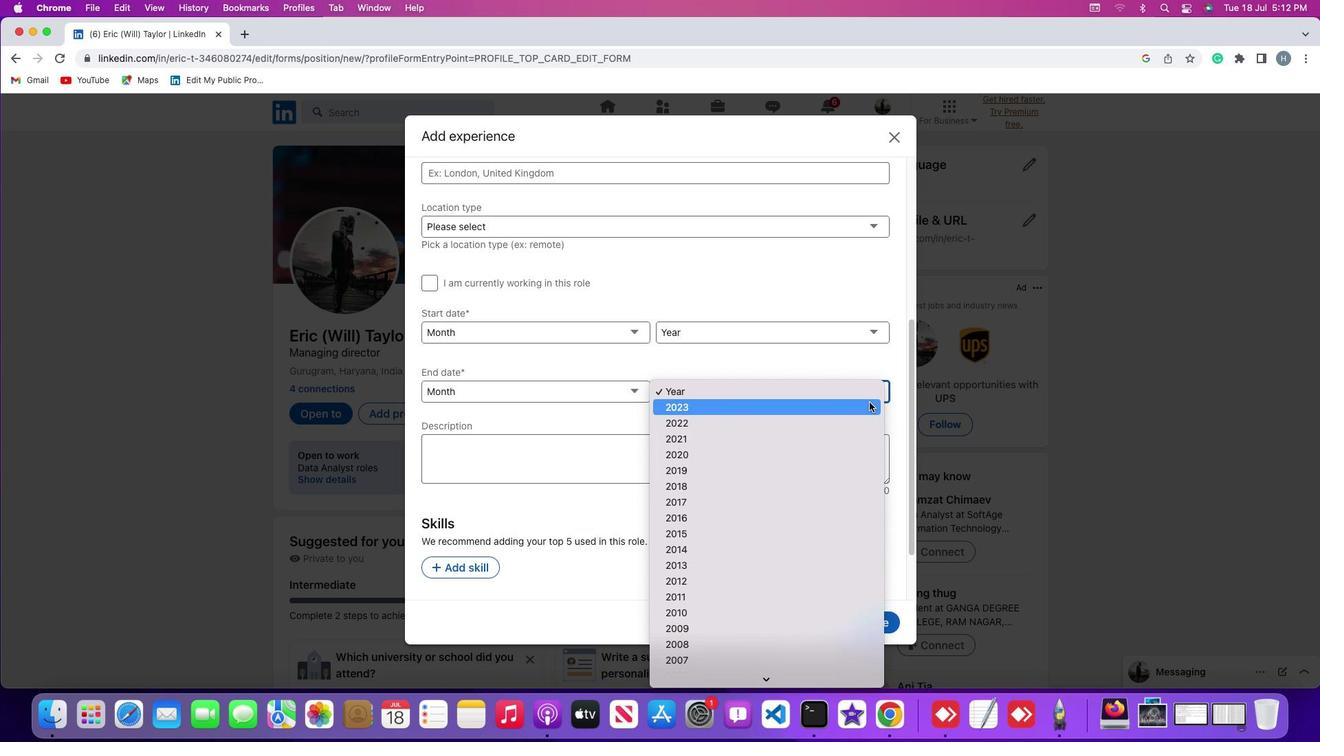 
Action: Mouse moved to (869, 368)
Screenshot: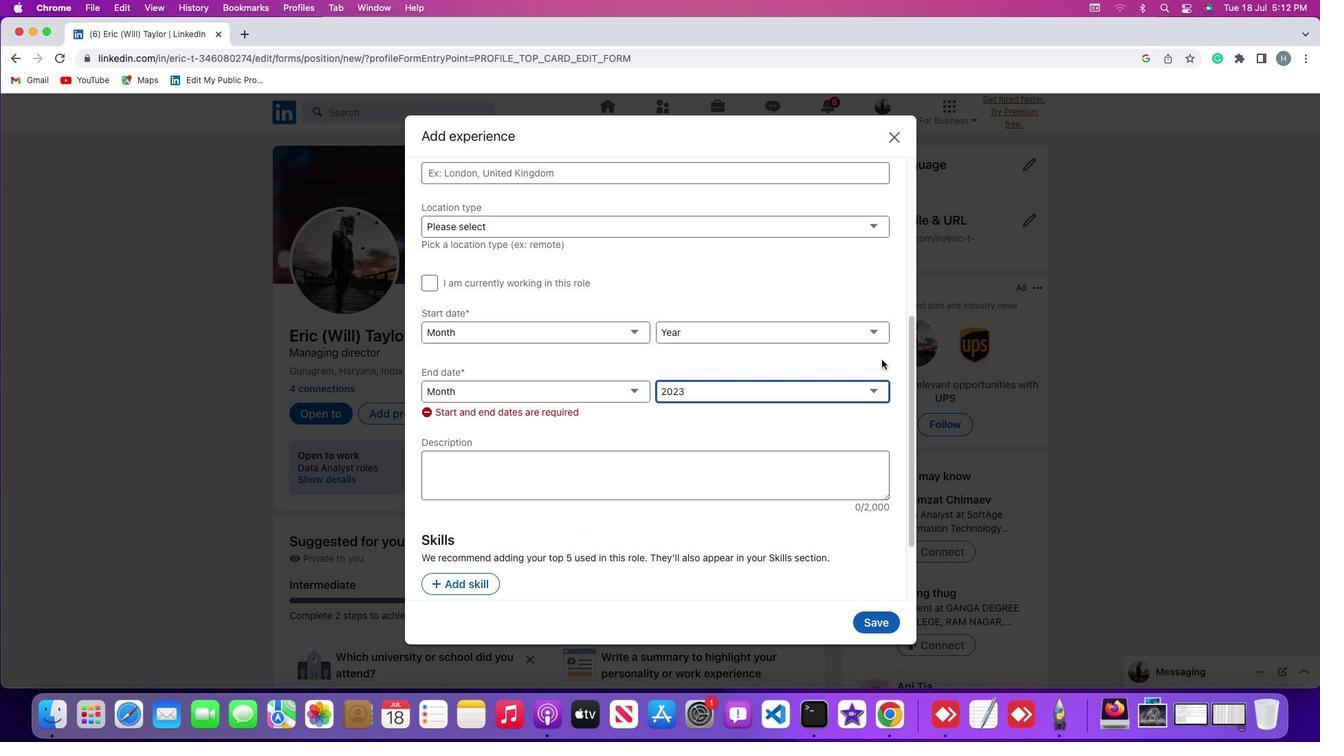 
